 Task: Create New Vendor with Vendor Name: ComputerLand of Berkeley, Billing Address Line1: 8788 E. Tower St., Billing Address Line2: Mc Lean, Billing Address Line3: TX 77903
Action: Mouse moved to (154, 29)
Screenshot: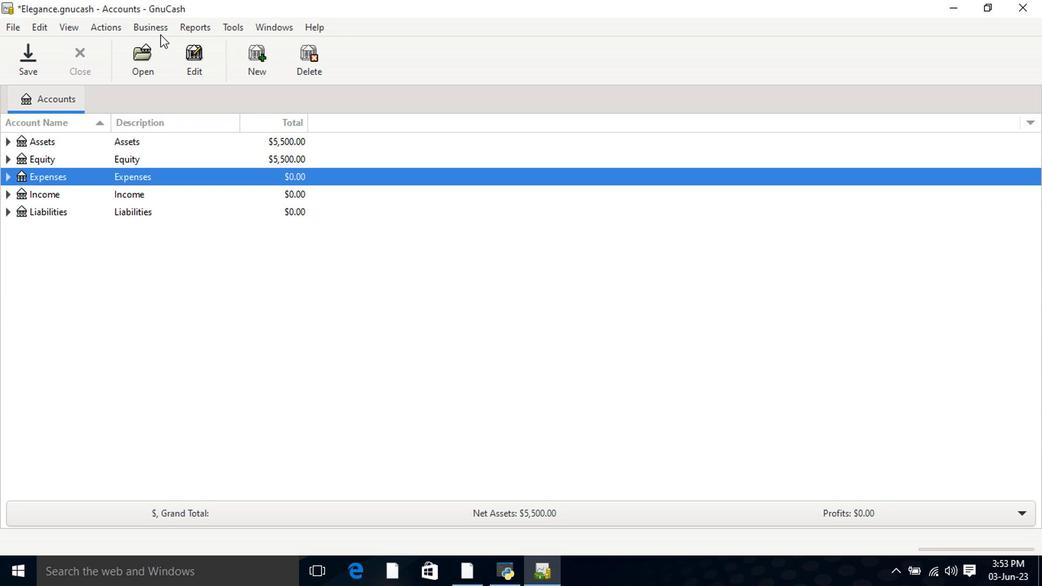 
Action: Mouse pressed left at (154, 29)
Screenshot: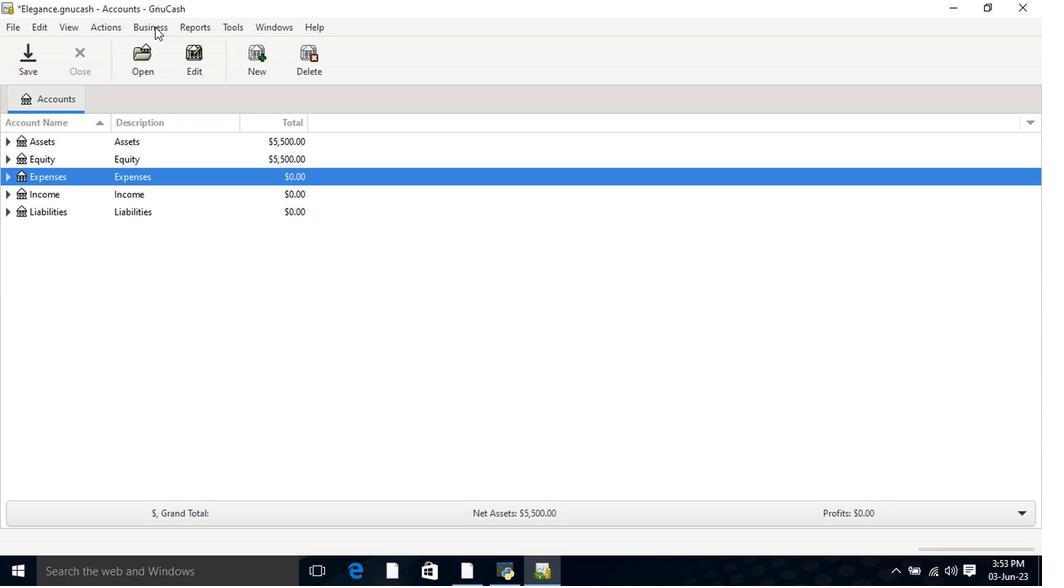 
Action: Mouse moved to (164, 69)
Screenshot: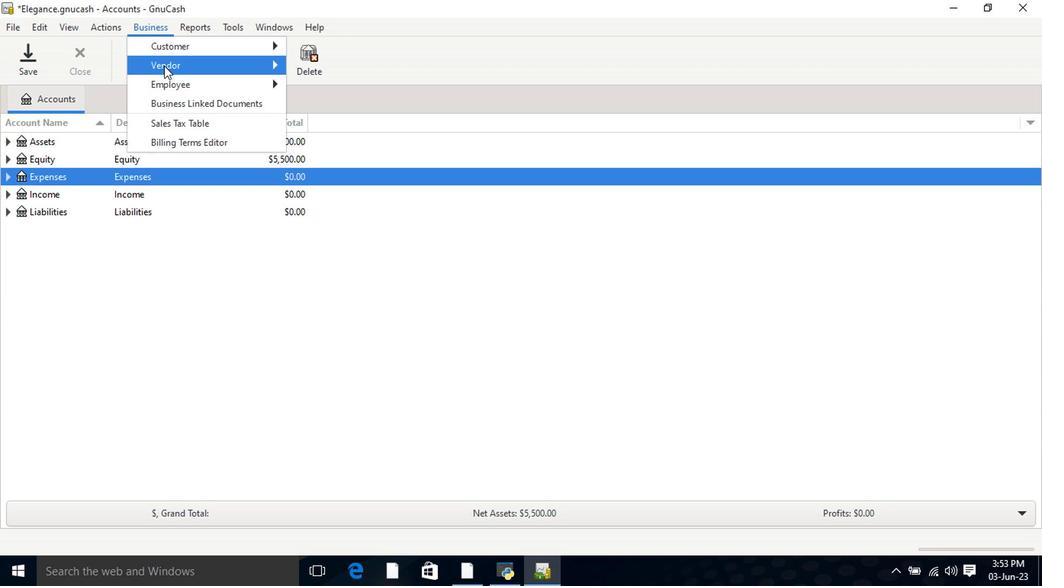 
Action: Mouse pressed left at (164, 69)
Screenshot: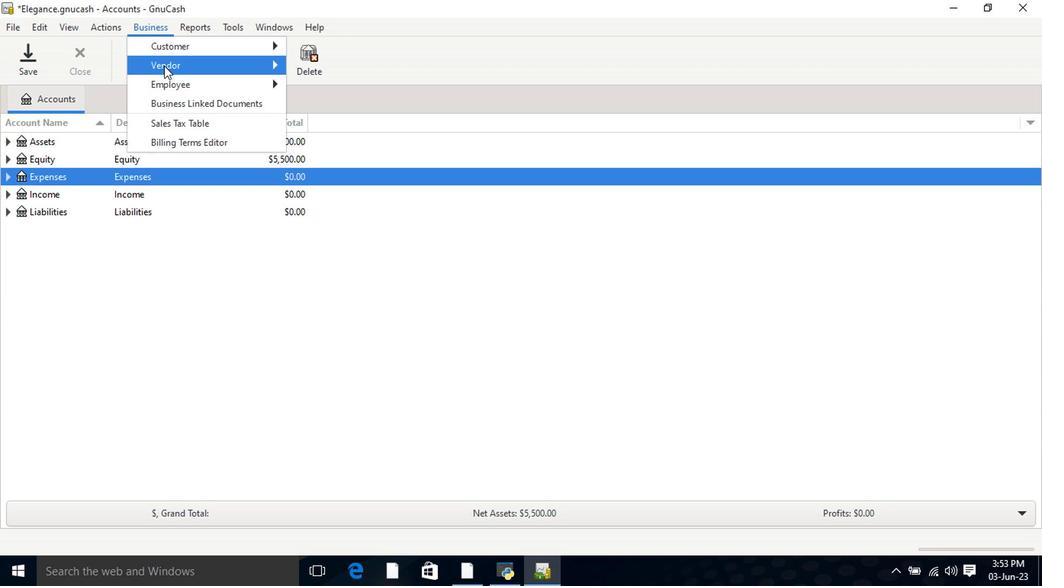 
Action: Mouse moved to (304, 88)
Screenshot: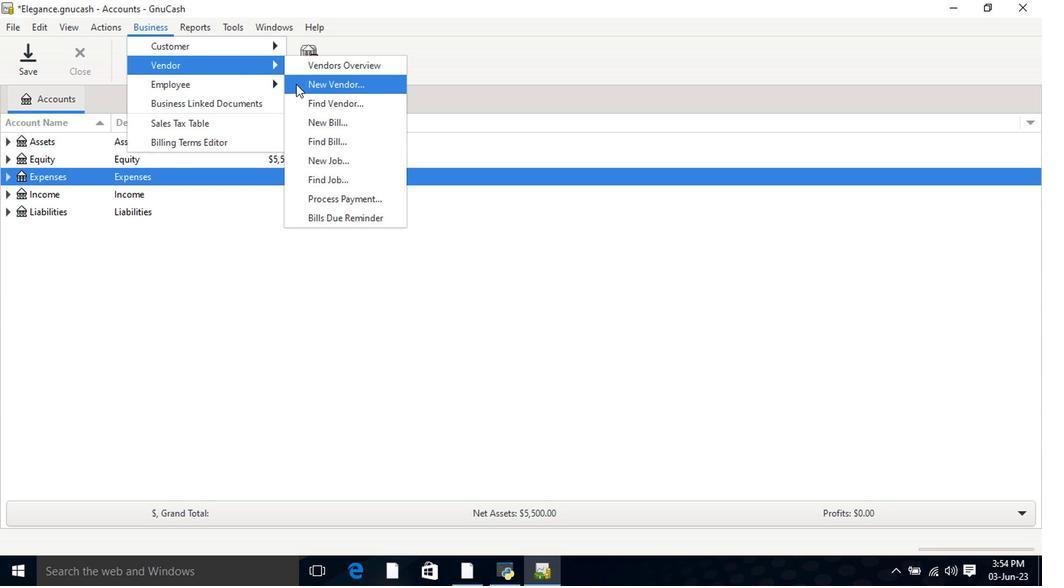 
Action: Mouse pressed left at (304, 88)
Screenshot: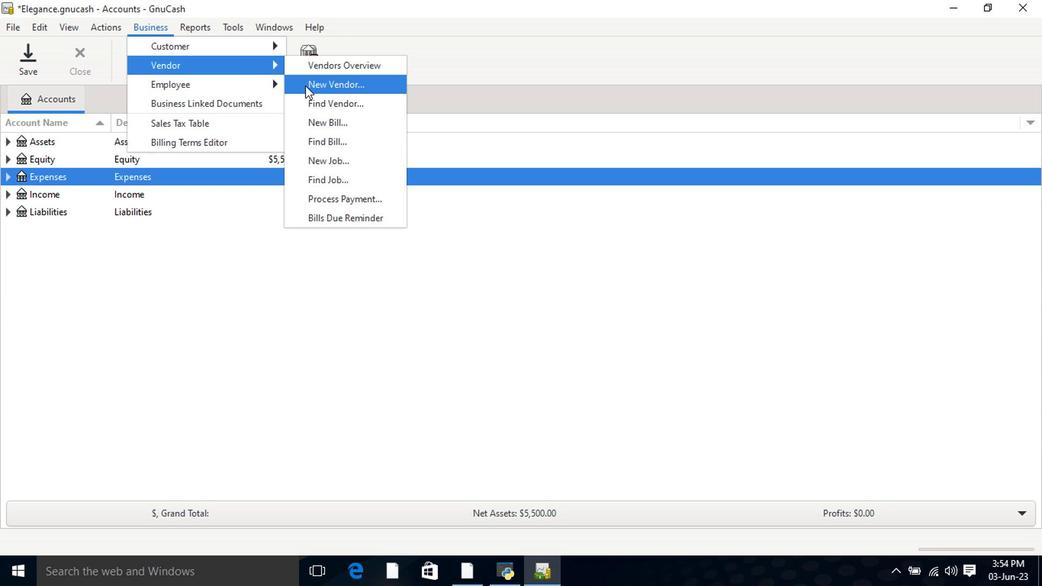 
Action: Mouse moved to (524, 169)
Screenshot: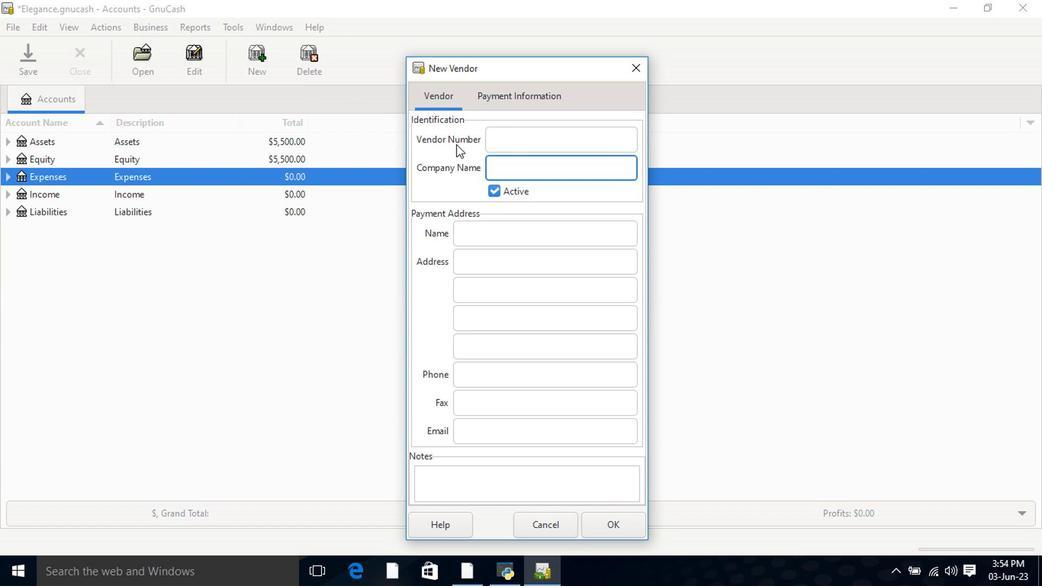 
Action: Key pressed <Key.shift>Computer<Key.shift>Land<Key.space><Key.shift>of<Key.space><Key.shift>Br<Key.backspace>erkeley<Key.tab><Key.tab><Key.tab>8788<Key.space><Key.shift>E.<Key.space><Key.shift>Tower<Key.space><Key.shift>St.<Key.tab><Key.shift>Mc<Key.space><Key.shift>Lean<Key.tab><Key.shift>TX<Key.space>9<Key.backspace>77903
Screenshot: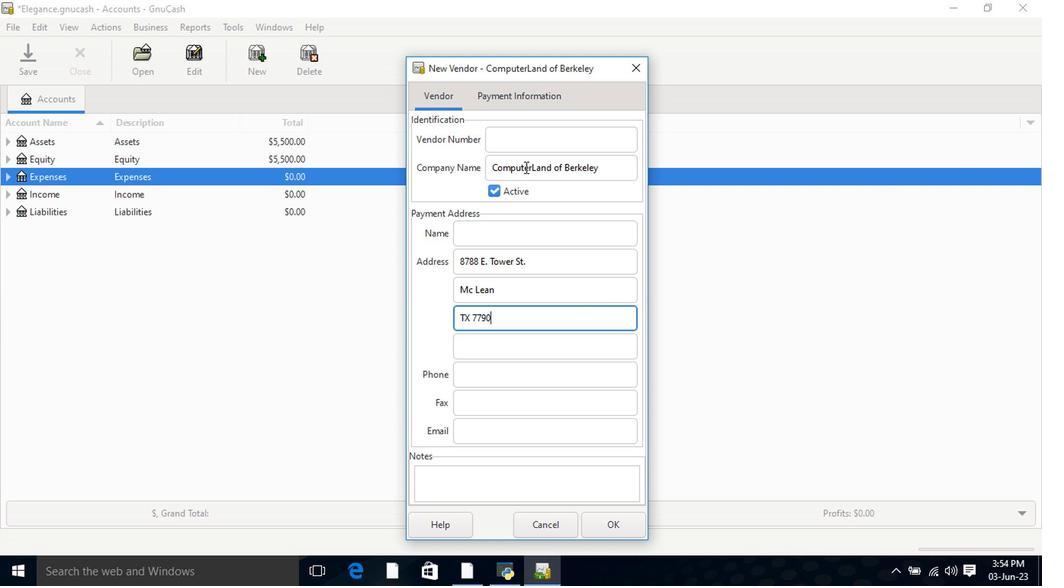 
Action: Mouse moved to (625, 524)
Screenshot: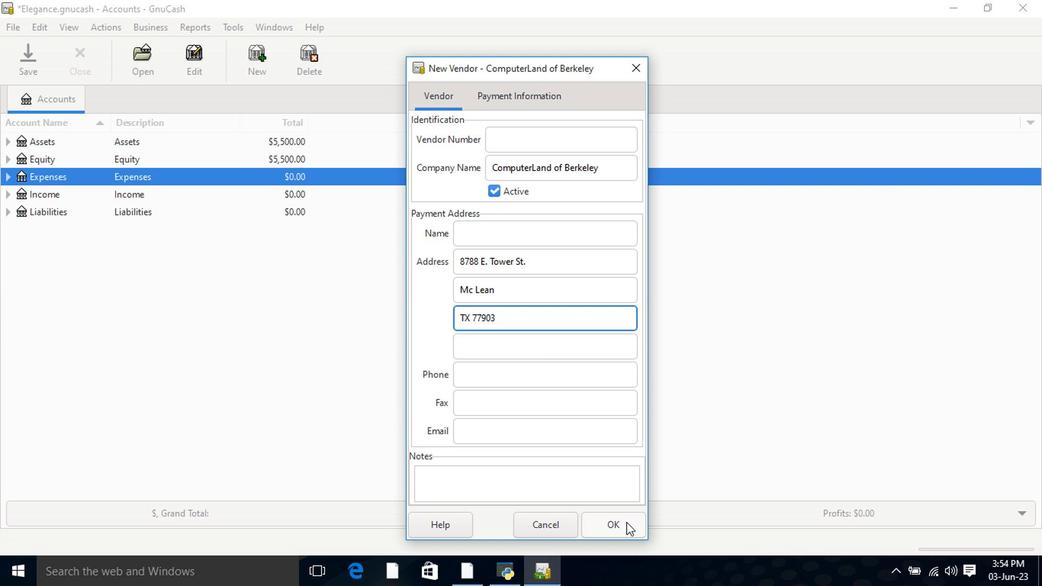 
Action: Mouse pressed left at (625, 524)
Screenshot: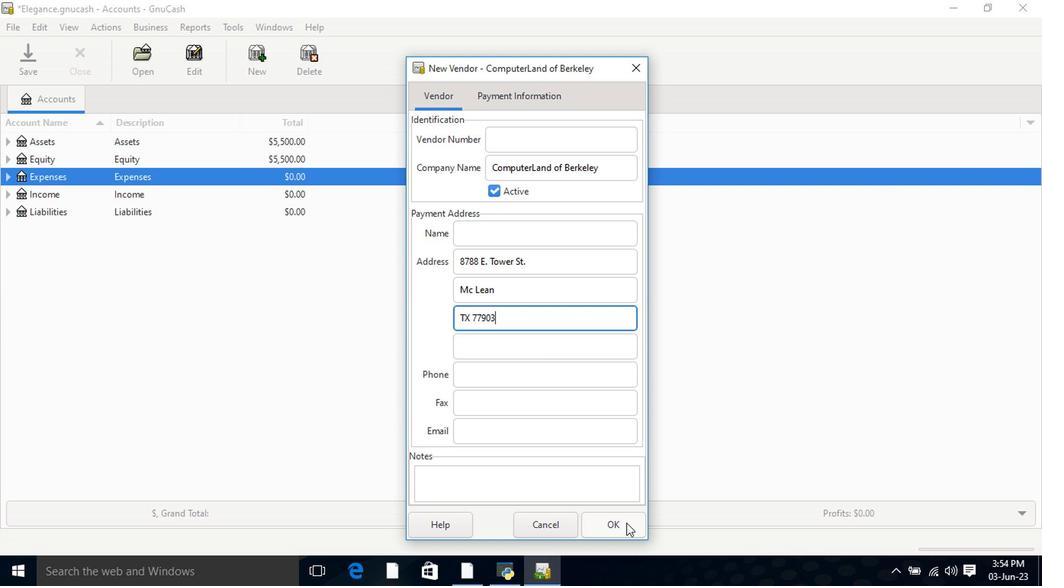 
Action: Mouse moved to (621, 521)
Screenshot: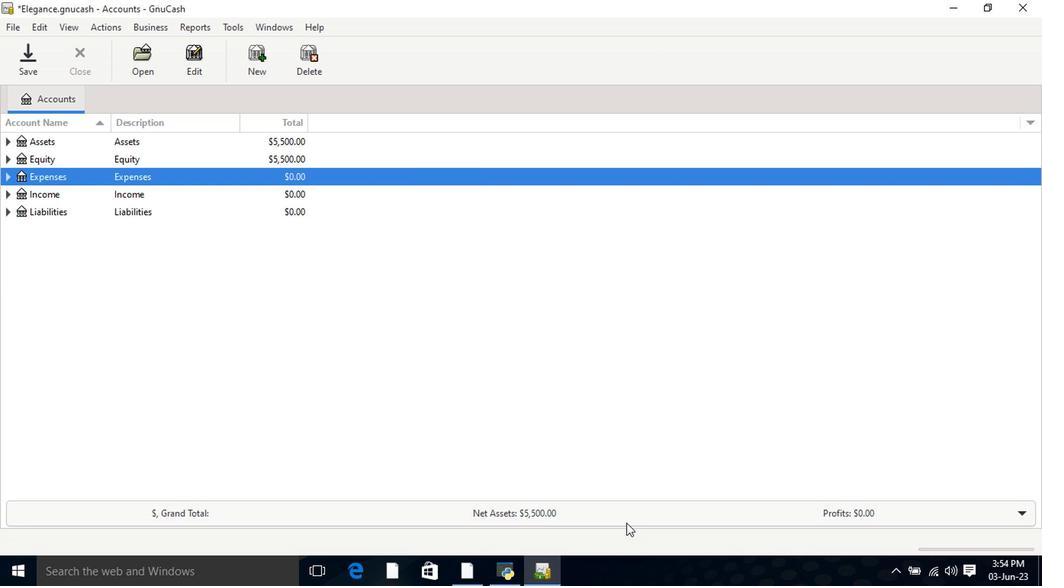 
